 Task: Create a due date automation trigger when advanced on, on the tuesday of the week a card is due add fields with custom field "Resume" set to a date between 1 and 7 days ago at 11:00 AM.
Action: Mouse moved to (1014, 69)
Screenshot: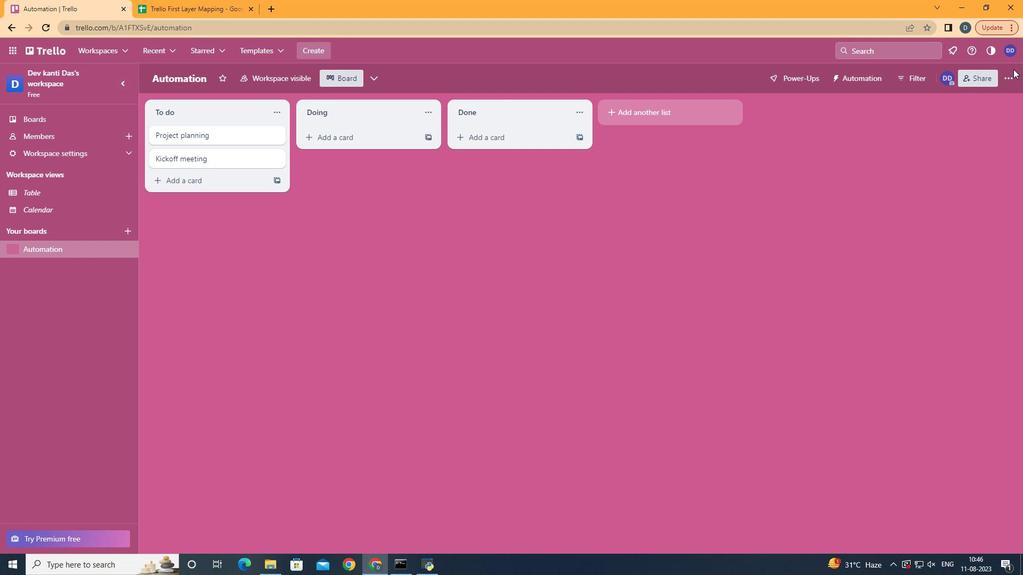 
Action: Mouse pressed left at (1014, 69)
Screenshot: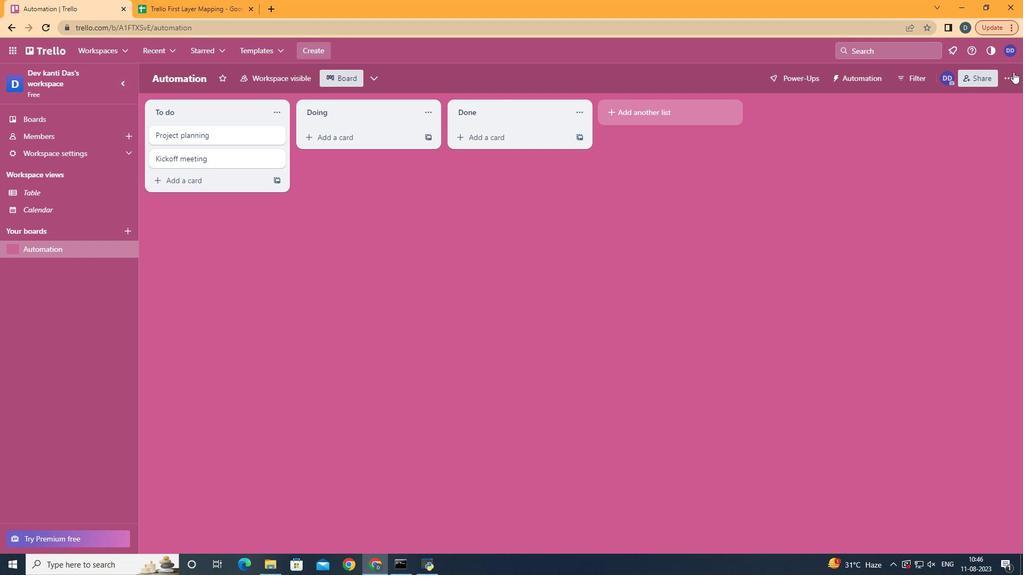 
Action: Mouse moved to (1014, 72)
Screenshot: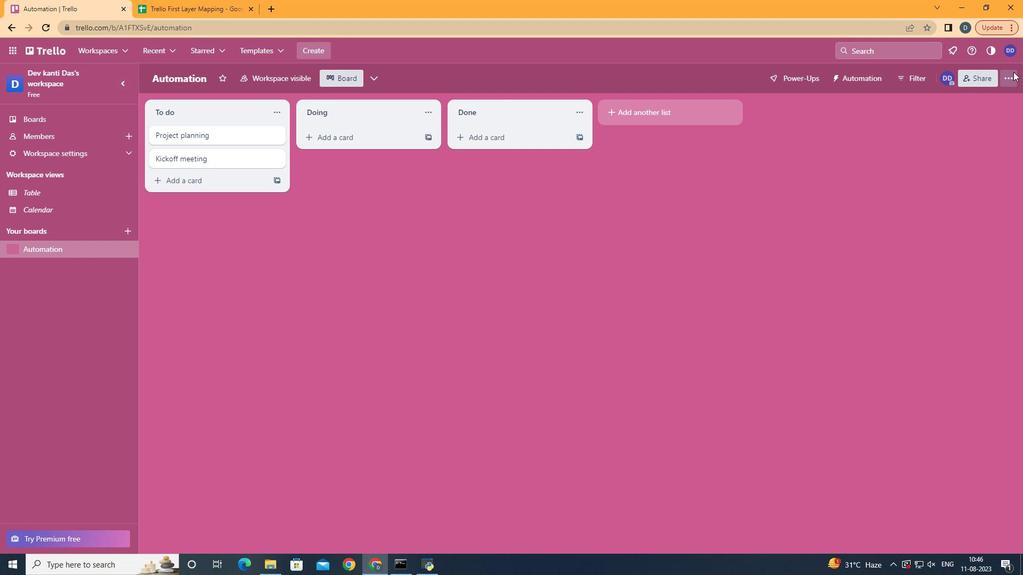 
Action: Mouse pressed left at (1014, 72)
Screenshot: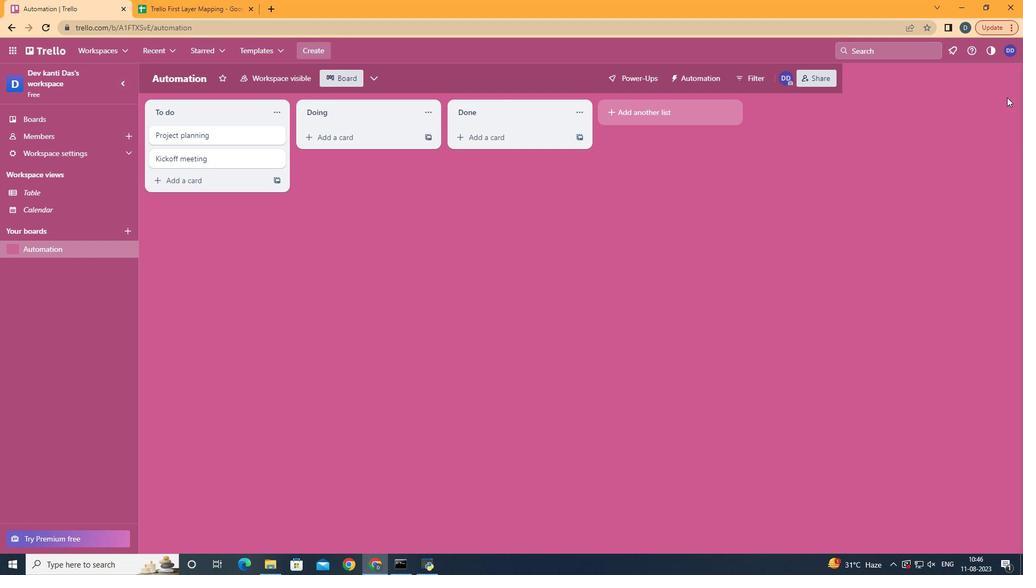 
Action: Mouse moved to (948, 230)
Screenshot: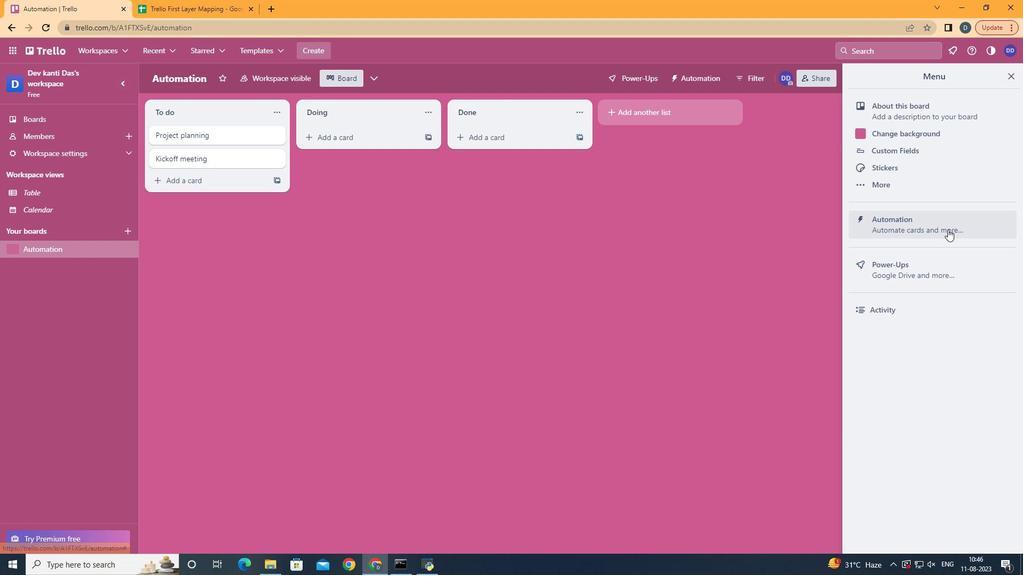 
Action: Mouse pressed left at (948, 230)
Screenshot: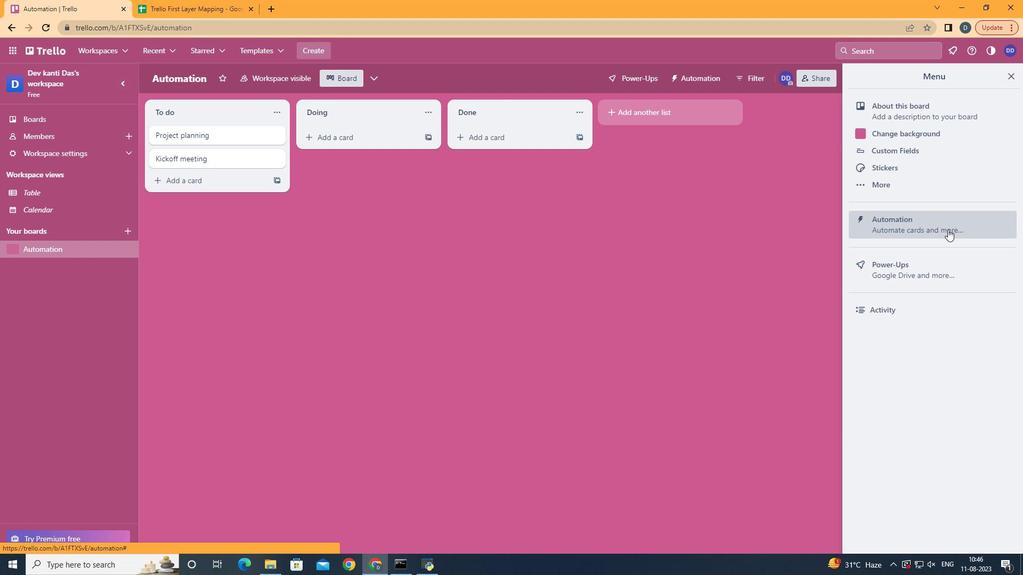 
Action: Mouse moved to (206, 215)
Screenshot: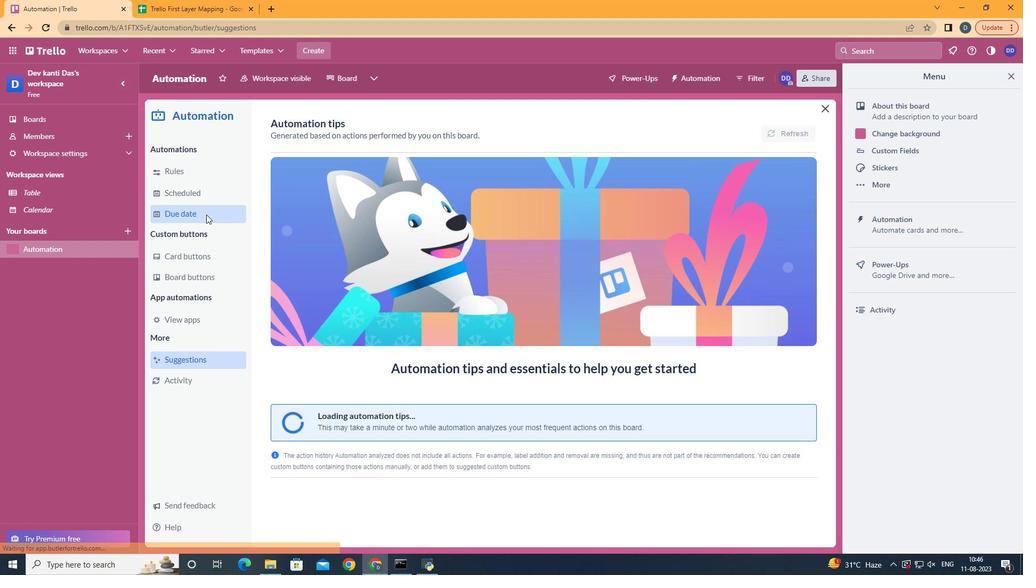 
Action: Mouse pressed left at (206, 215)
Screenshot: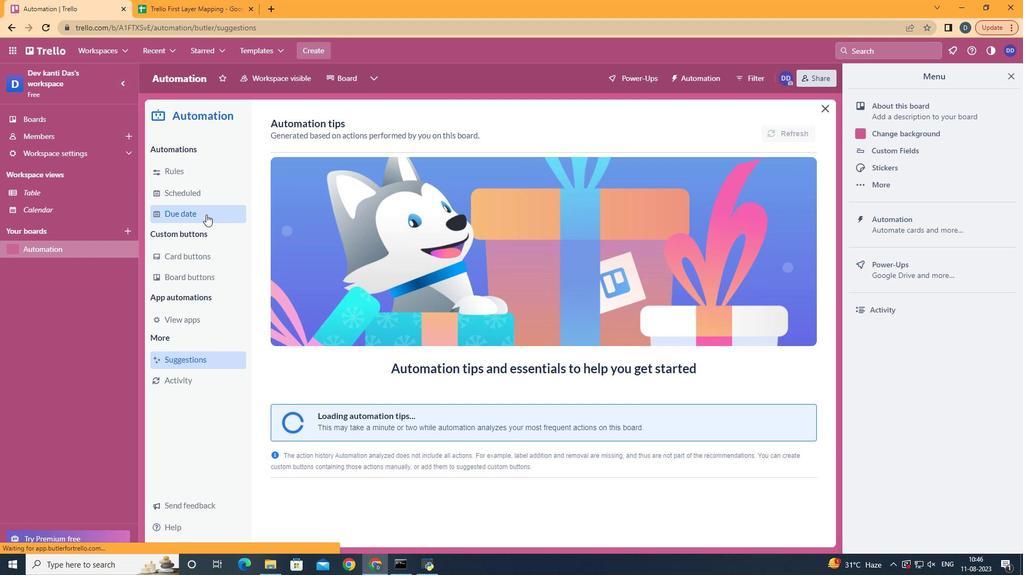 
Action: Mouse moved to (747, 128)
Screenshot: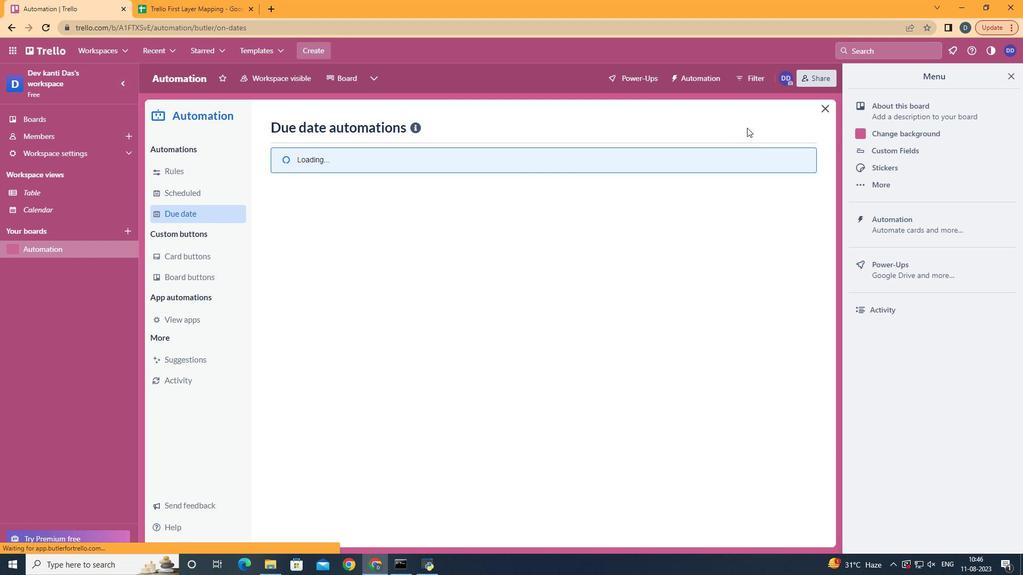 
Action: Mouse pressed left at (747, 128)
Screenshot: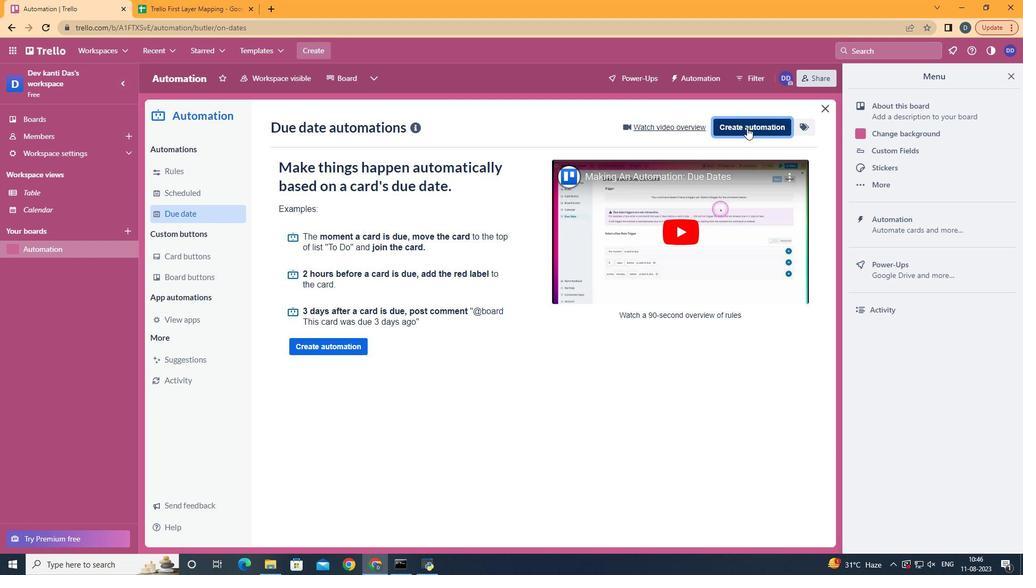 
Action: Mouse moved to (617, 224)
Screenshot: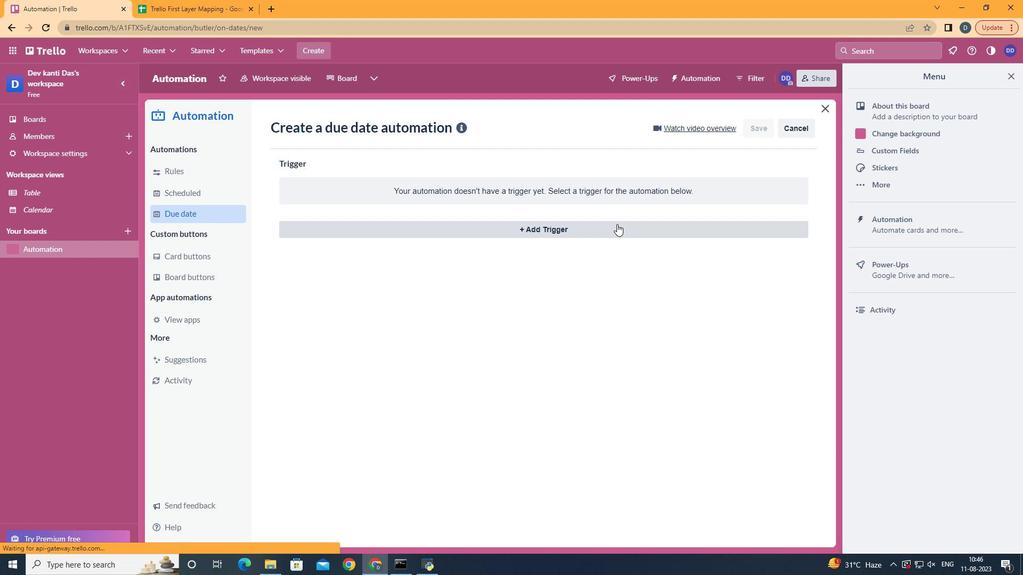 
Action: Mouse pressed left at (617, 224)
Screenshot: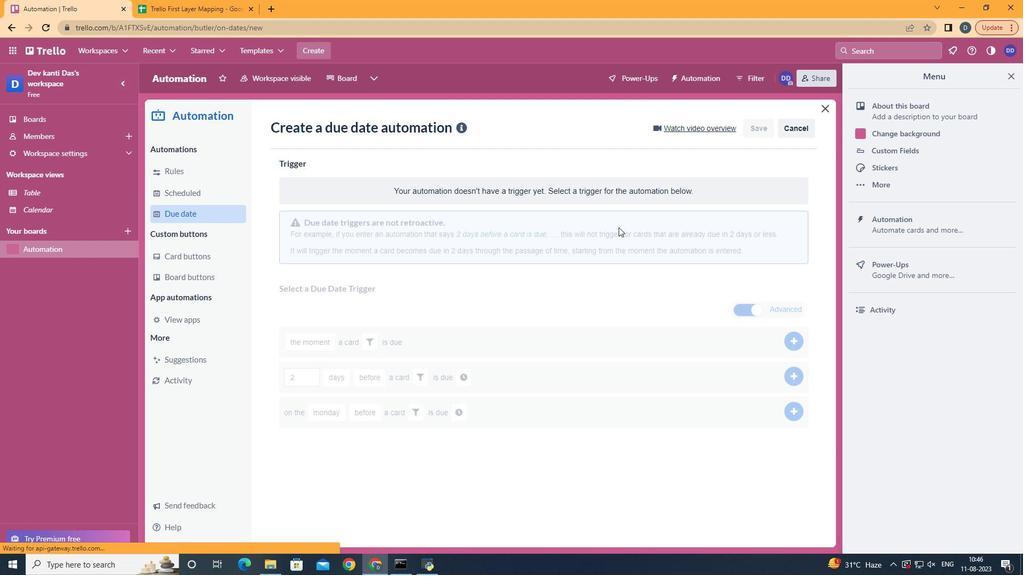 
Action: Mouse moved to (335, 305)
Screenshot: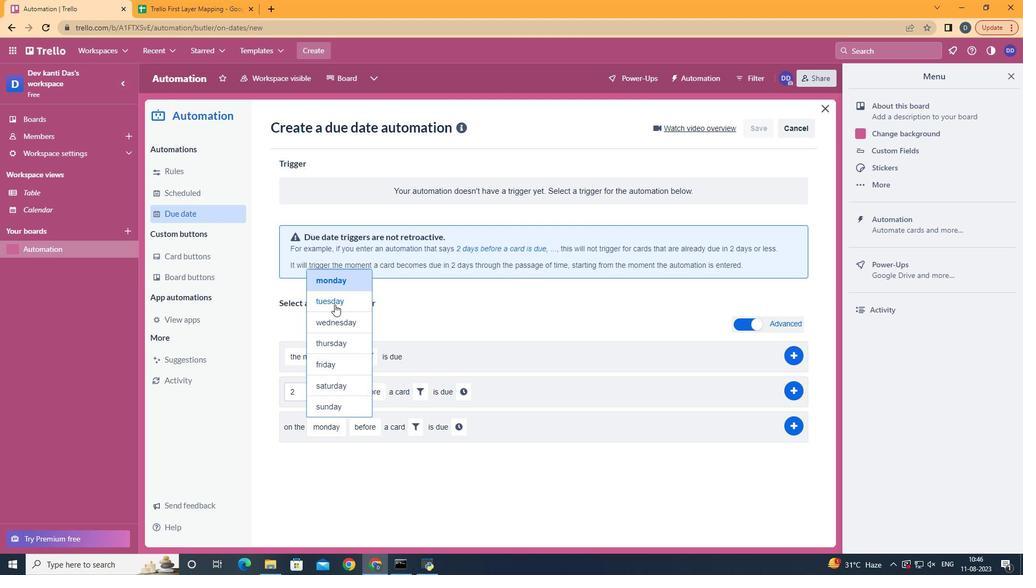 
Action: Mouse pressed left at (335, 305)
Screenshot: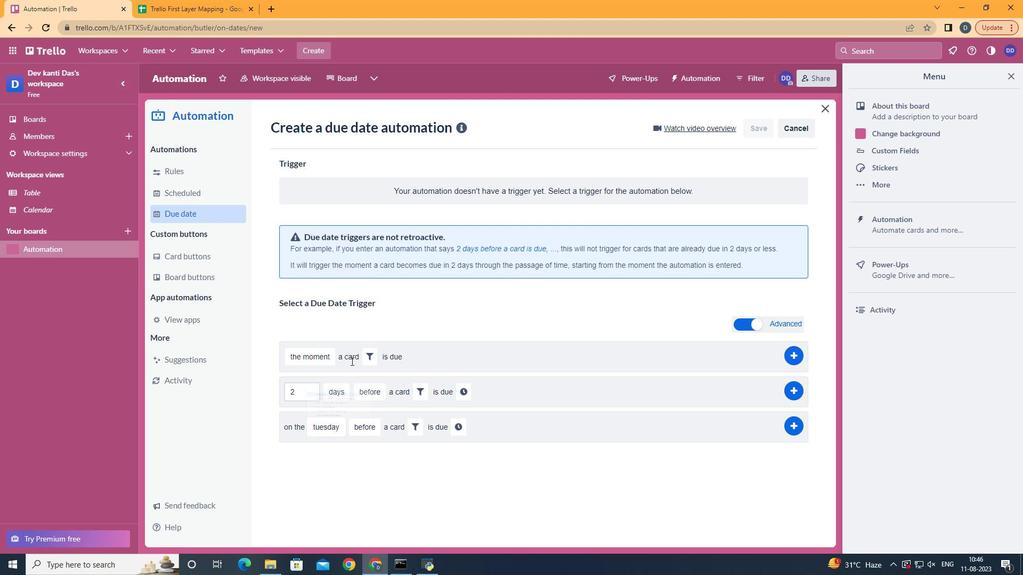 
Action: Mouse moved to (383, 488)
Screenshot: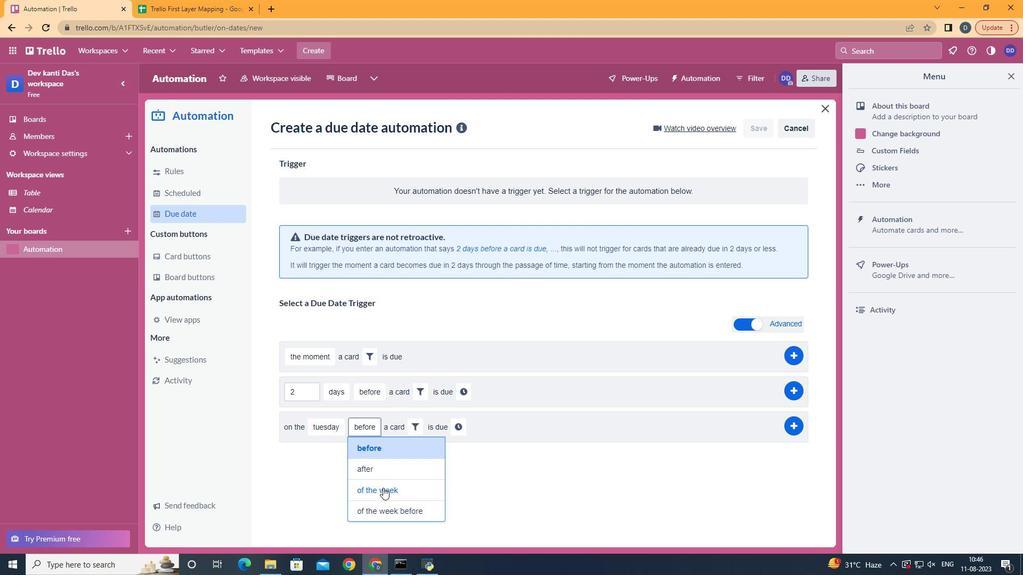 
Action: Mouse pressed left at (383, 488)
Screenshot: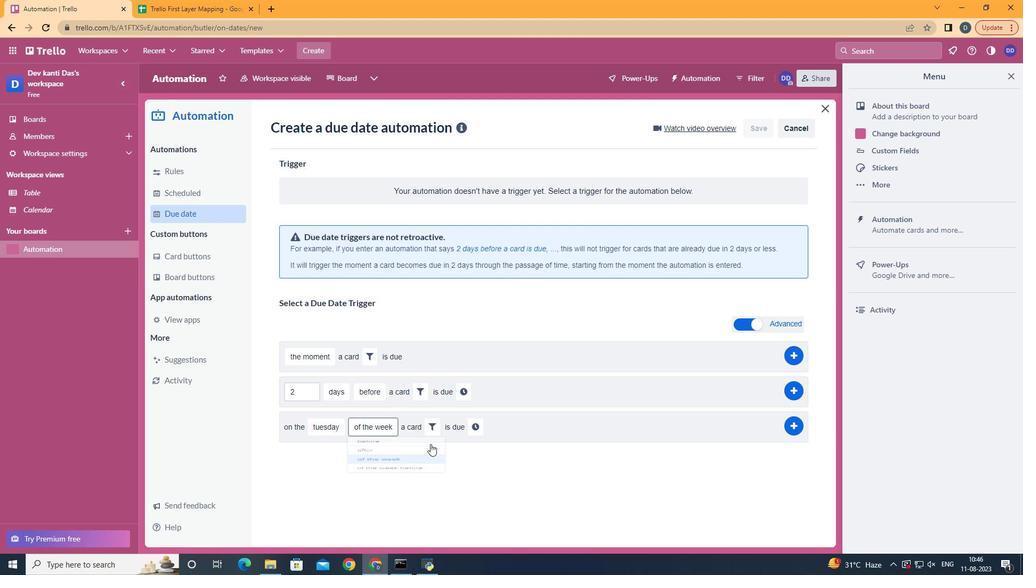 
Action: Mouse moved to (438, 428)
Screenshot: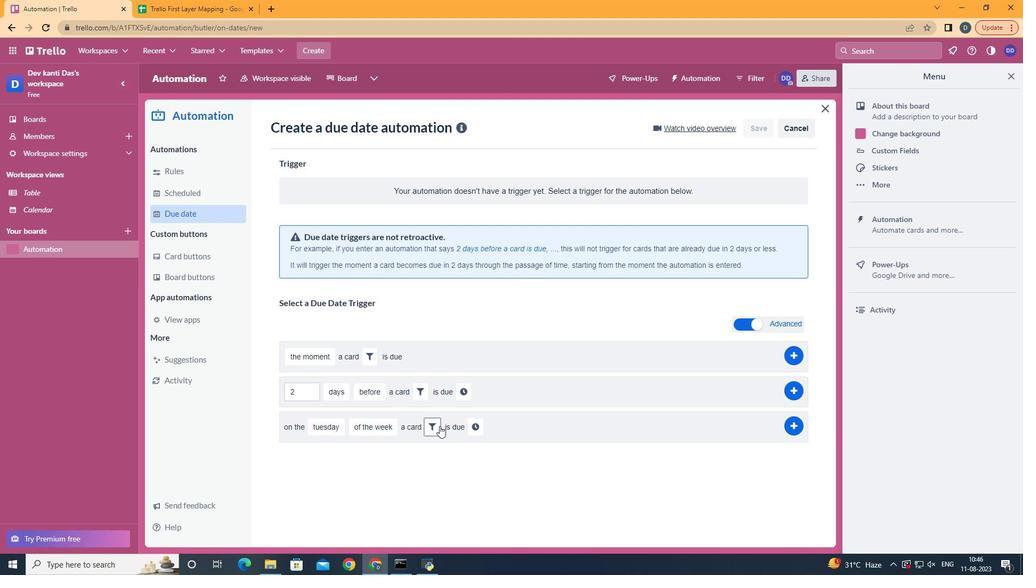 
Action: Mouse pressed left at (438, 428)
Screenshot: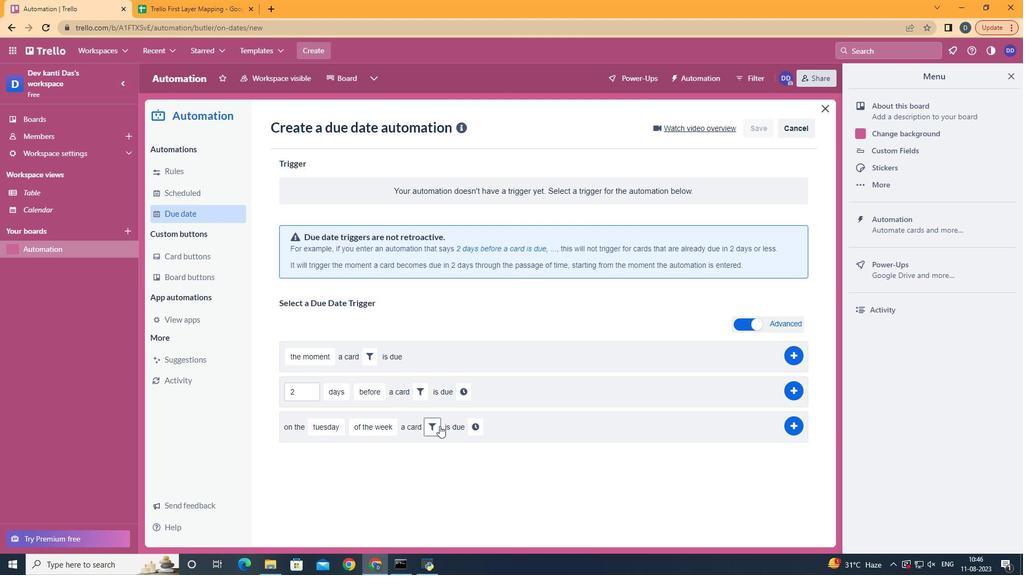 
Action: Mouse moved to (602, 463)
Screenshot: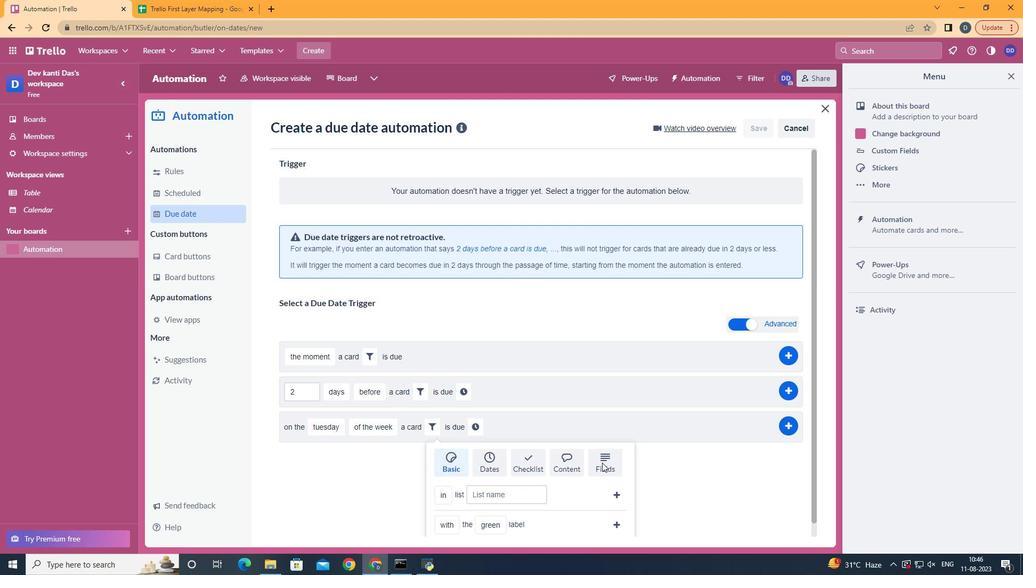 
Action: Mouse pressed left at (602, 463)
Screenshot: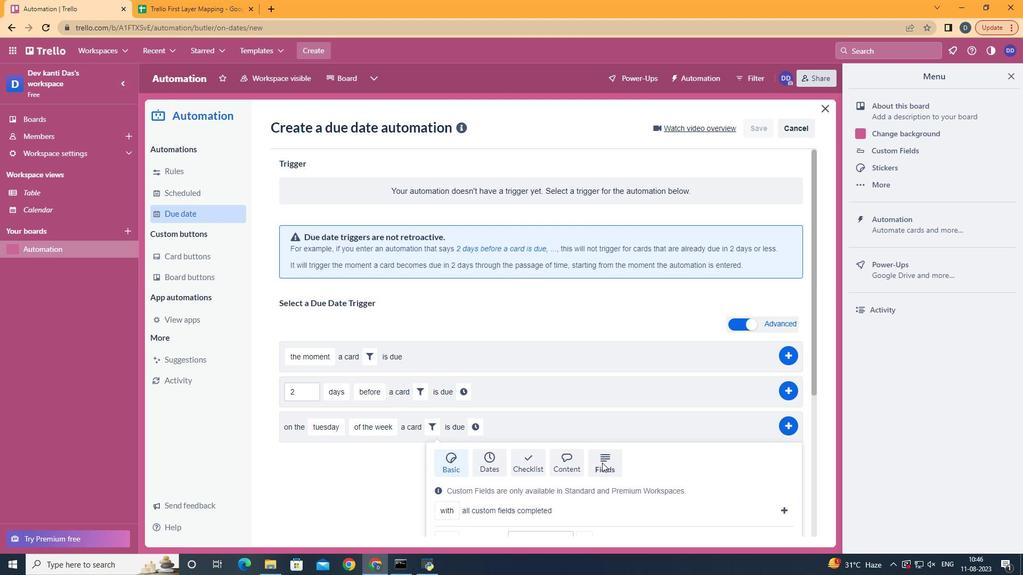 
Action: Mouse scrolled (602, 463) with delta (0, 0)
Screenshot: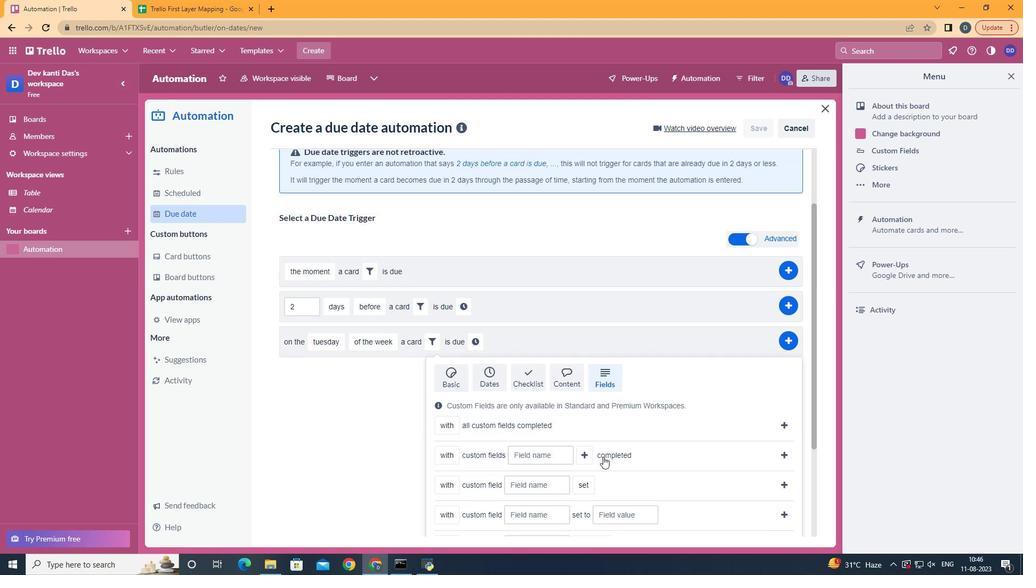 
Action: Mouse scrolled (602, 463) with delta (0, 0)
Screenshot: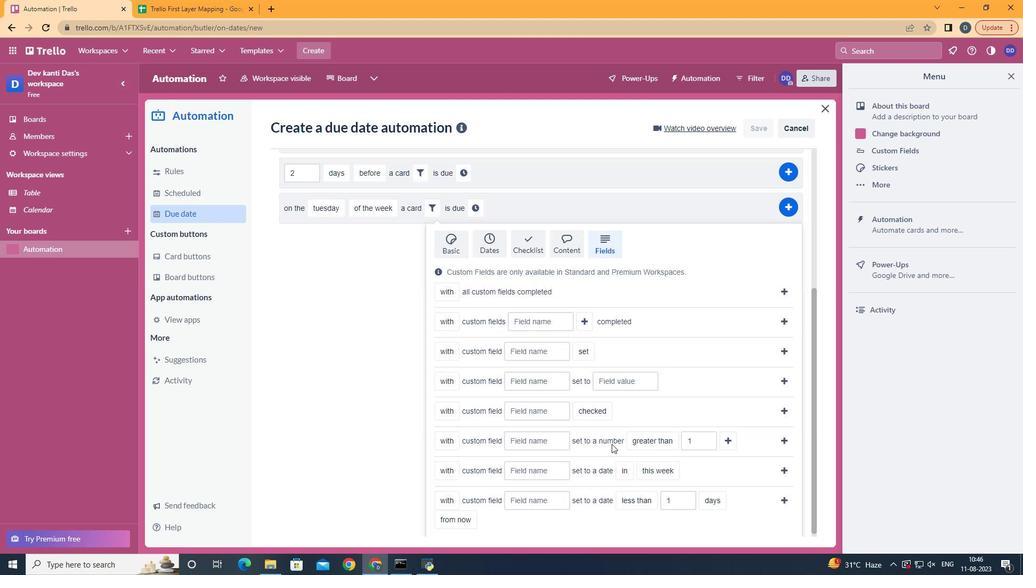
Action: Mouse scrolled (602, 463) with delta (0, 0)
Screenshot: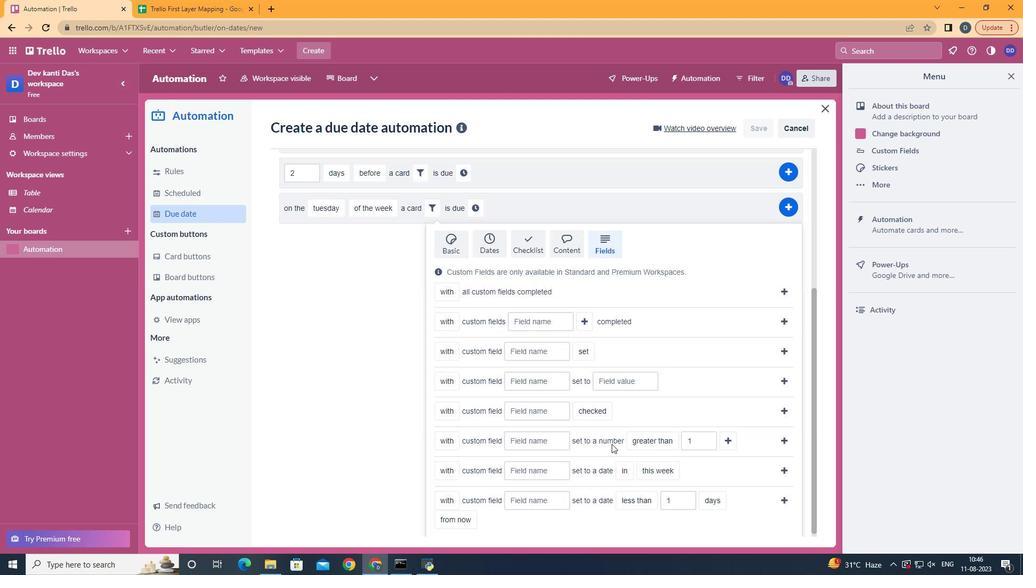 
Action: Mouse scrolled (602, 463) with delta (0, 0)
Screenshot: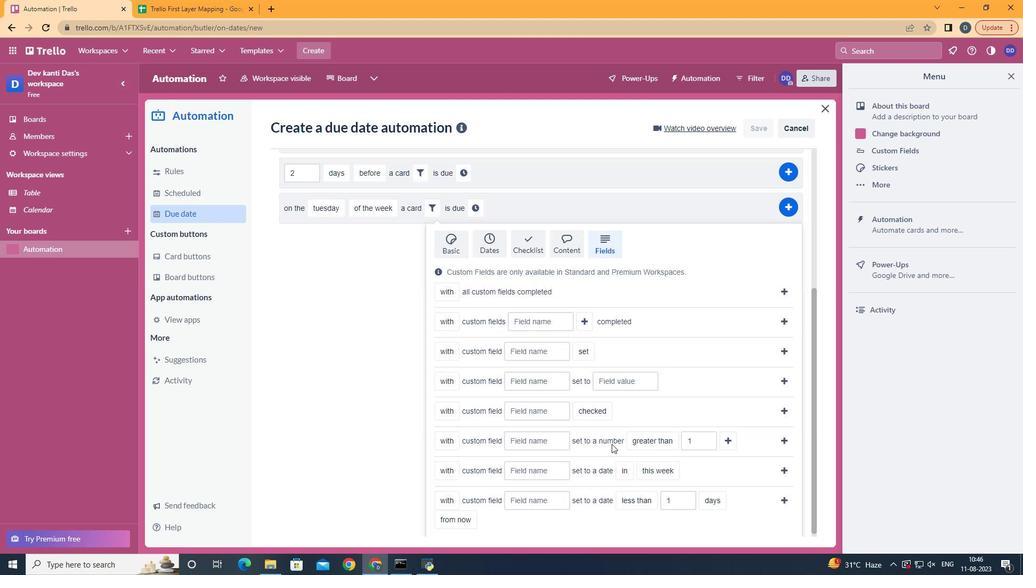 
Action: Mouse scrolled (602, 463) with delta (0, 0)
Screenshot: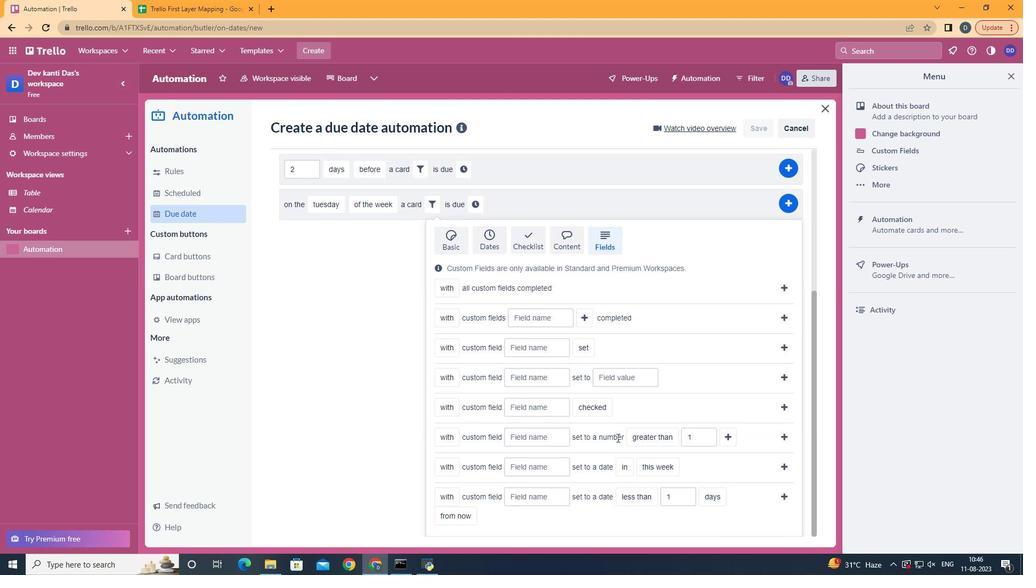 
Action: Mouse moved to (567, 493)
Screenshot: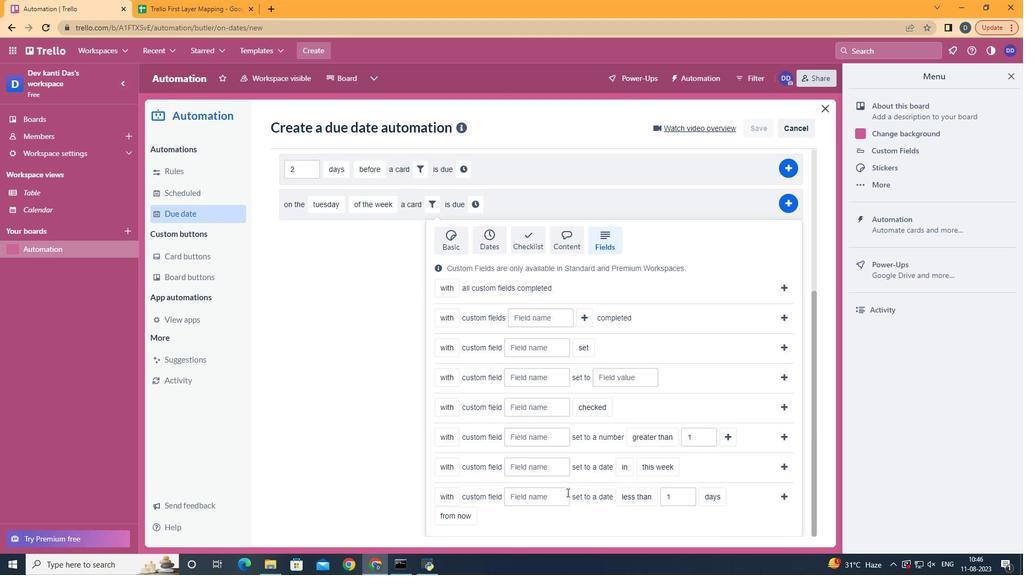 
Action: Mouse pressed left at (567, 493)
Screenshot: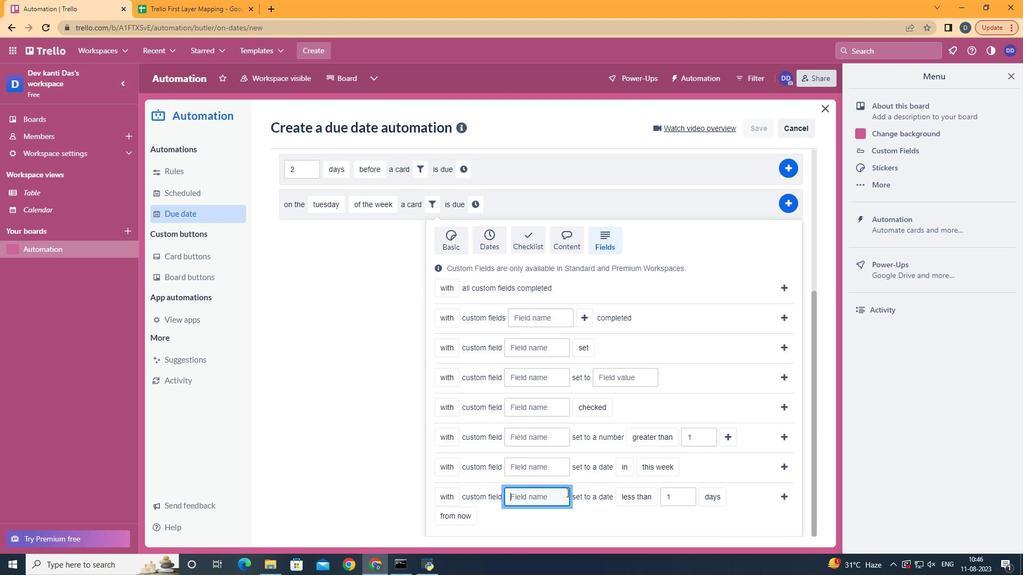 
Action: Mouse moved to (556, 498)
Screenshot: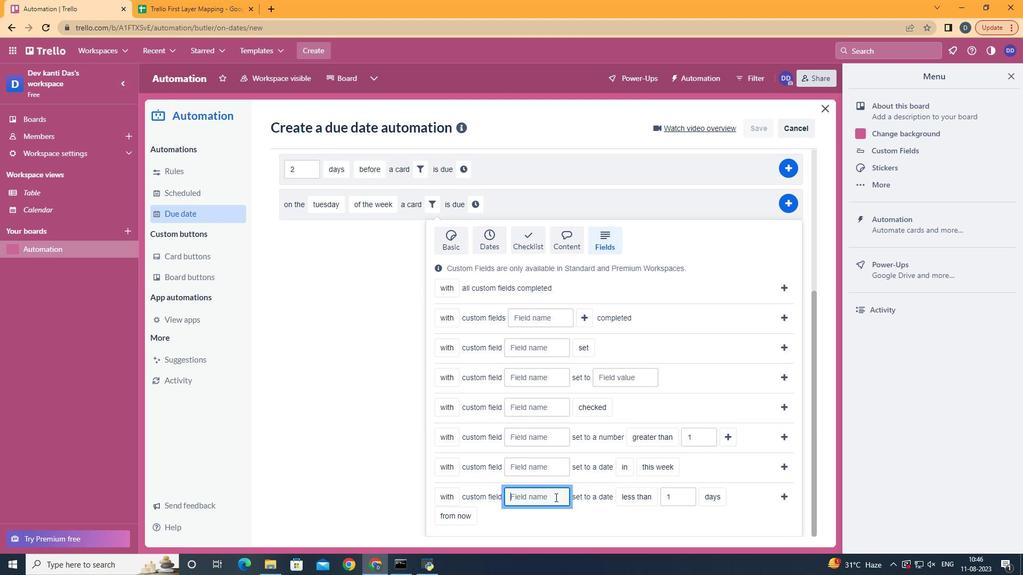 
Action: Key pressed <Key.shift>Resume
Screenshot: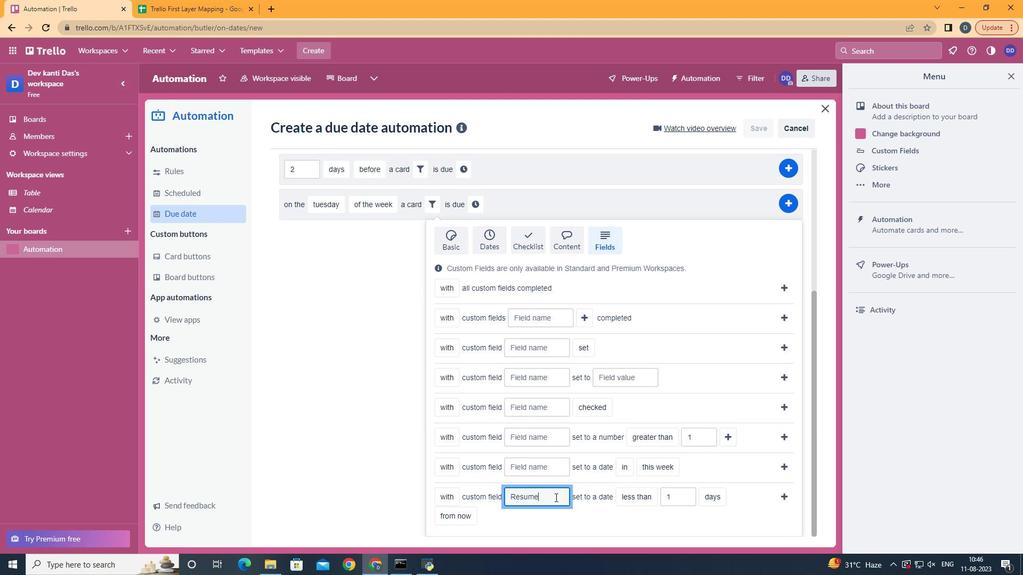 
Action: Mouse moved to (648, 477)
Screenshot: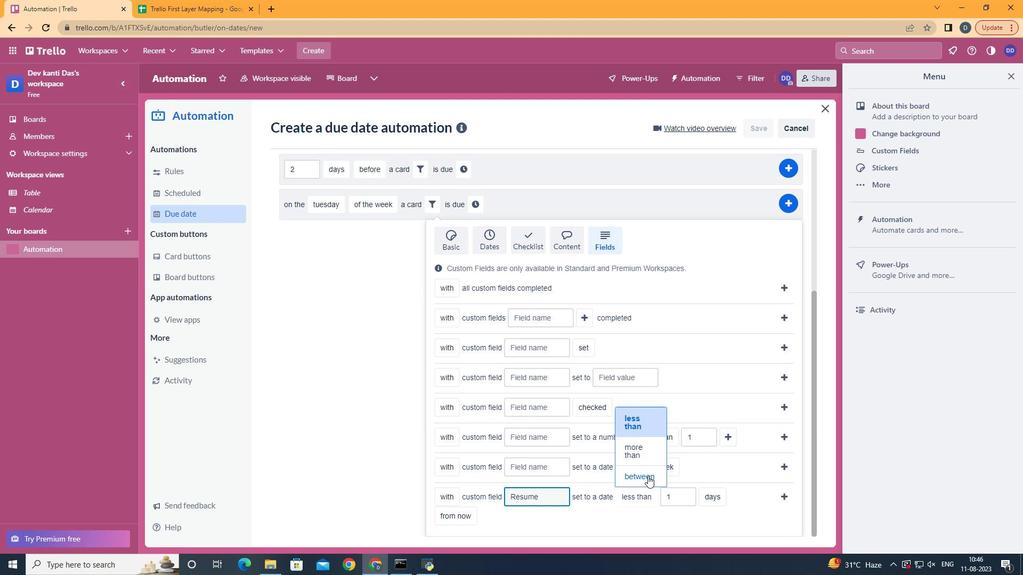 
Action: Mouse pressed left at (648, 477)
Screenshot: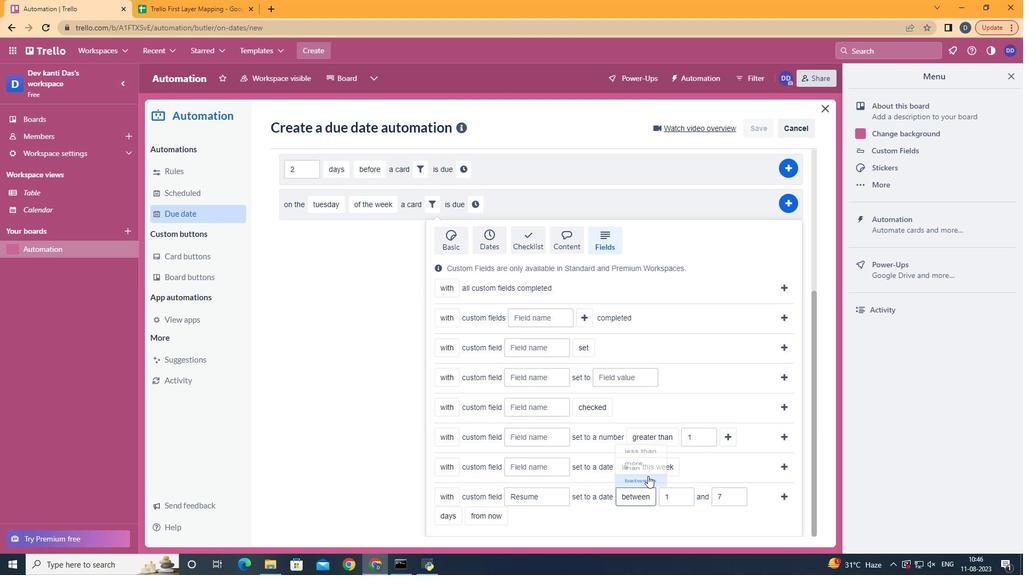
Action: Mouse moved to (505, 493)
Screenshot: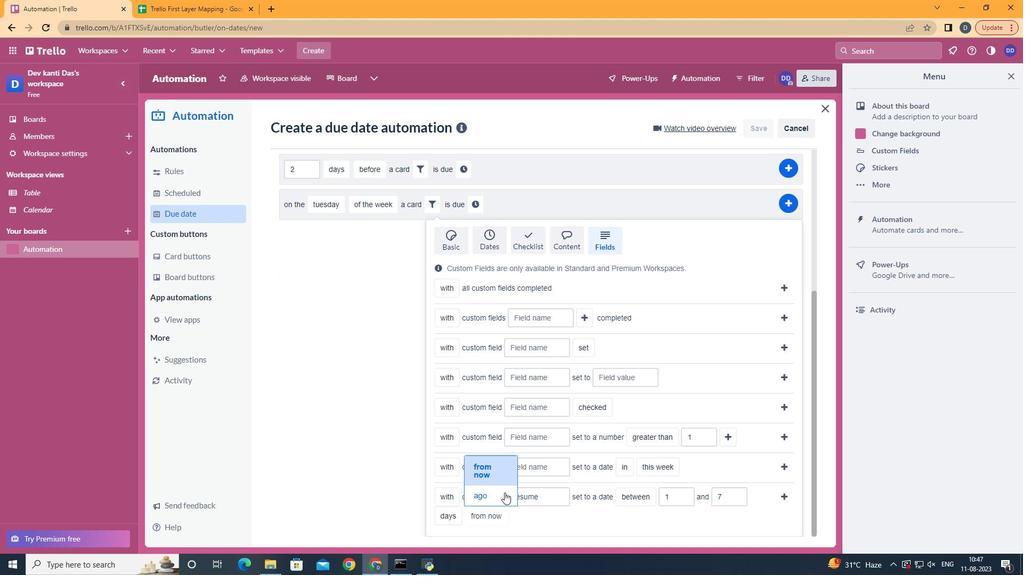 
Action: Mouse pressed left at (505, 493)
Screenshot: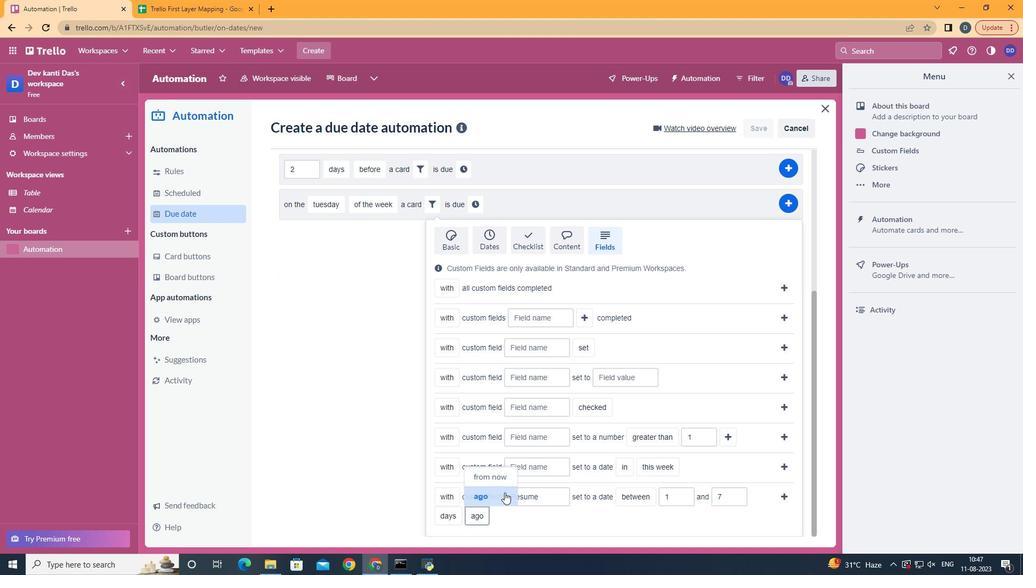 
Action: Mouse moved to (784, 501)
Screenshot: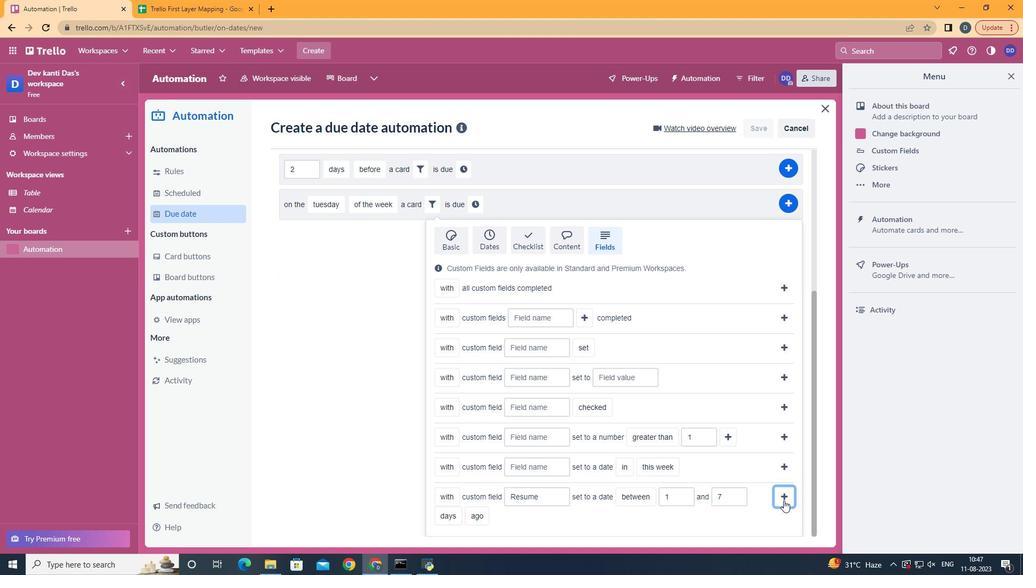 
Action: Mouse pressed left at (784, 501)
Screenshot: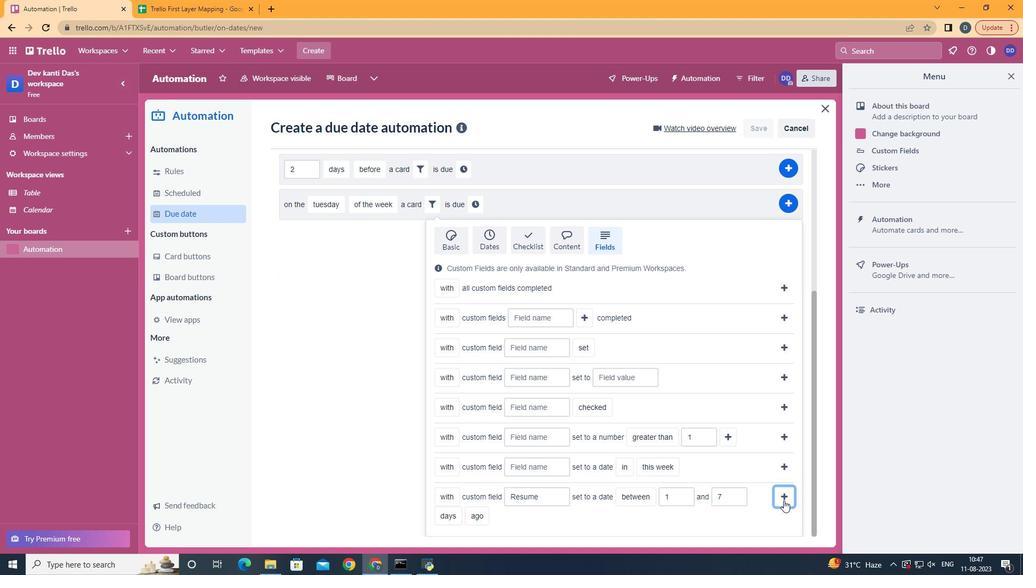 
Action: Mouse moved to (723, 420)
Screenshot: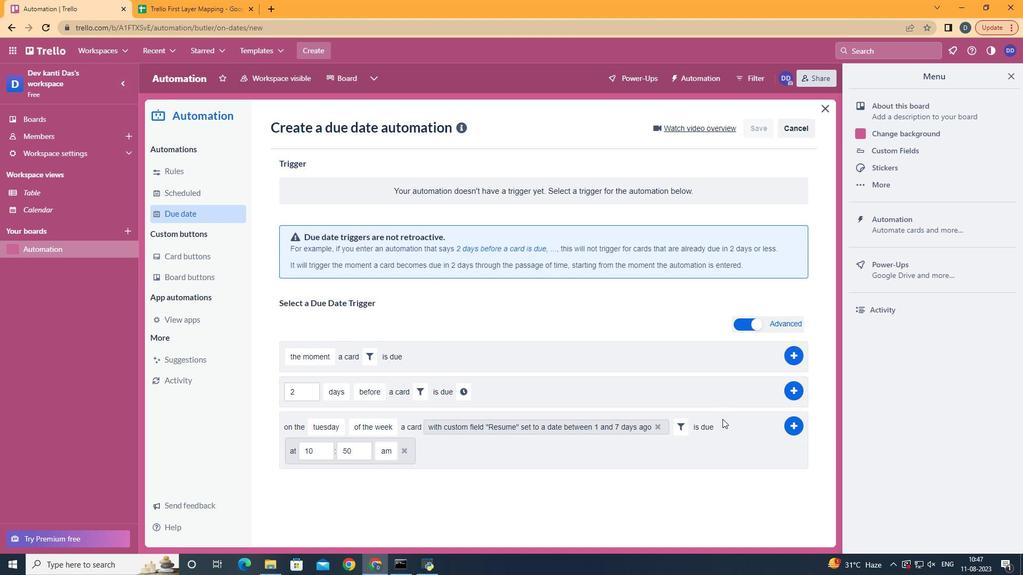 
Action: Mouse pressed left at (723, 420)
Screenshot: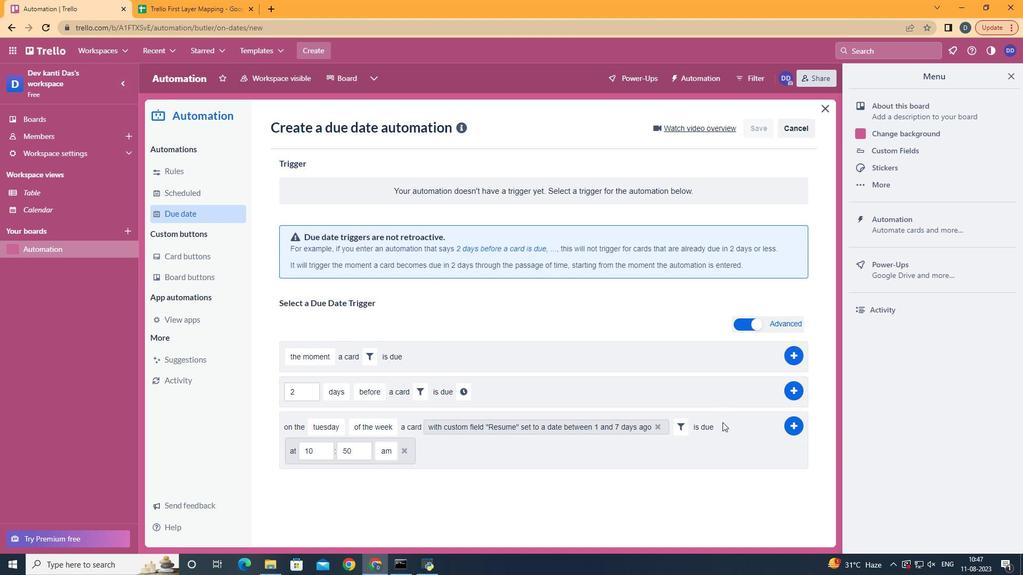 
Action: Mouse moved to (325, 446)
Screenshot: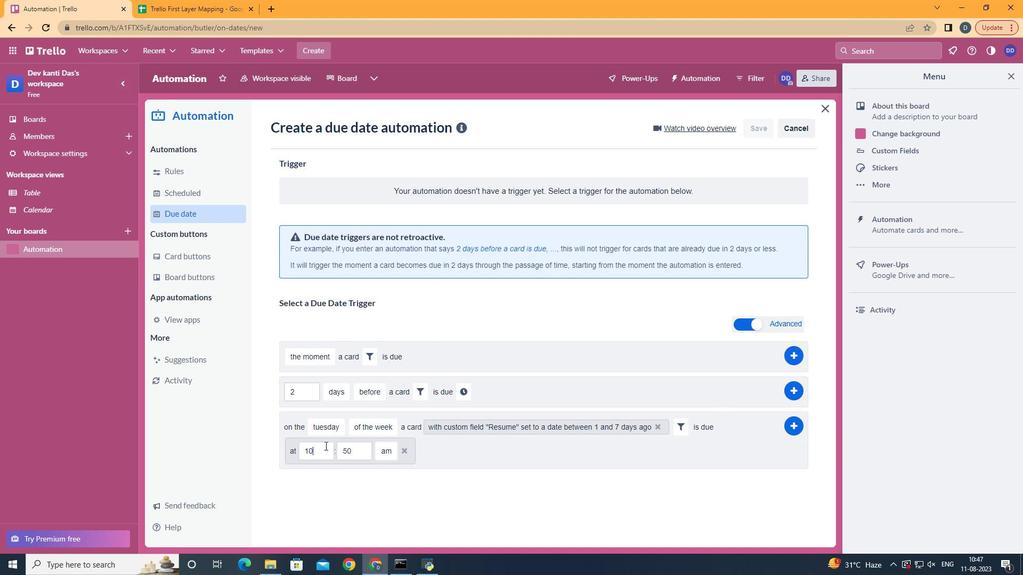 
Action: Mouse pressed left at (325, 446)
Screenshot: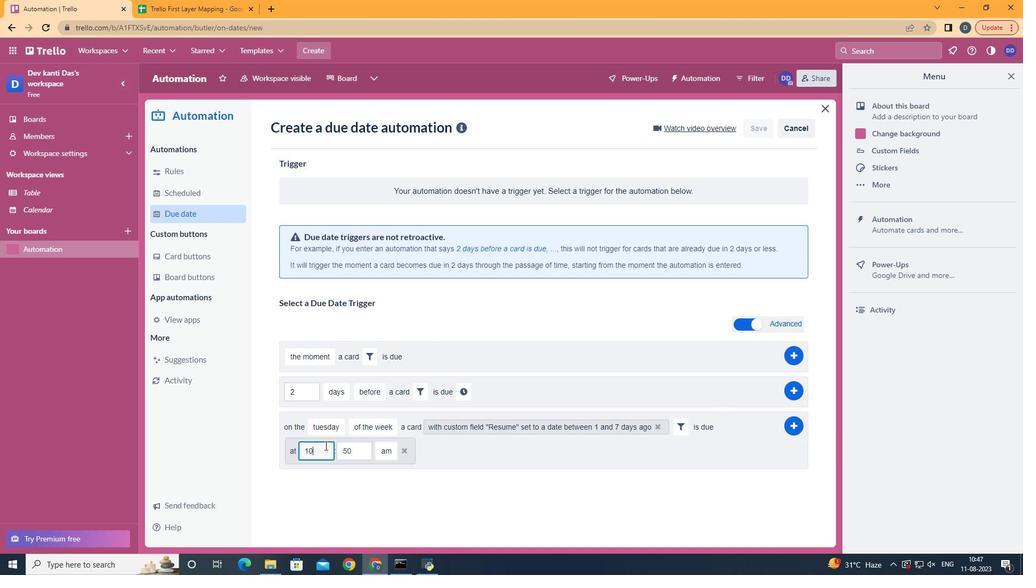 
Action: Key pressed <Key.backspace>1
Screenshot: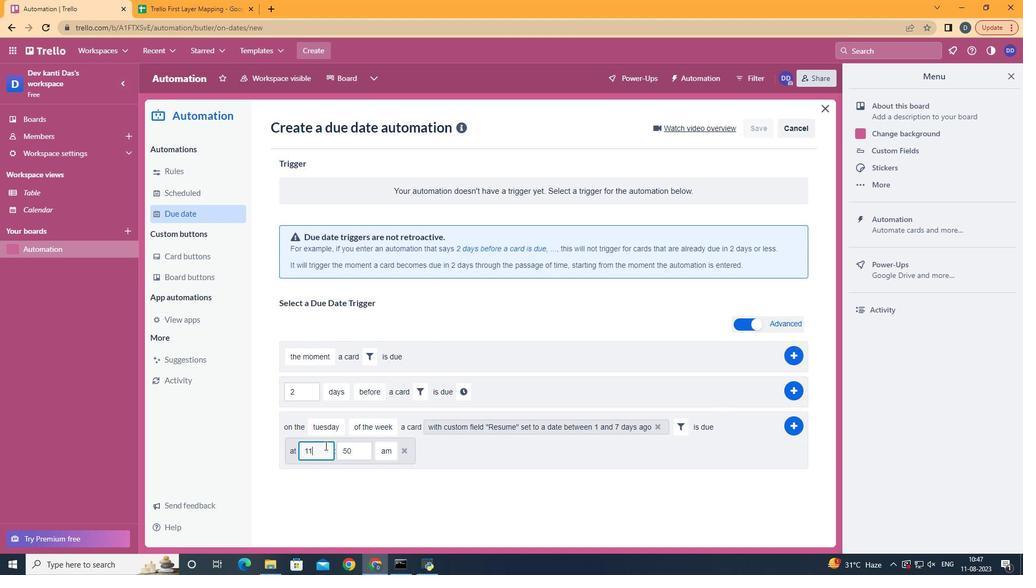 
Action: Mouse moved to (360, 459)
Screenshot: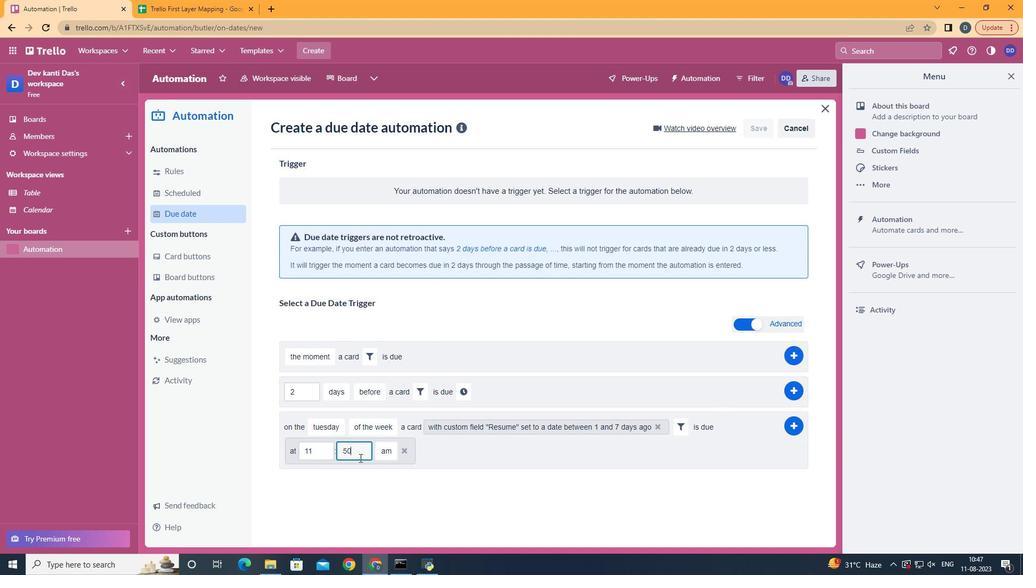 
Action: Mouse pressed left at (360, 459)
Screenshot: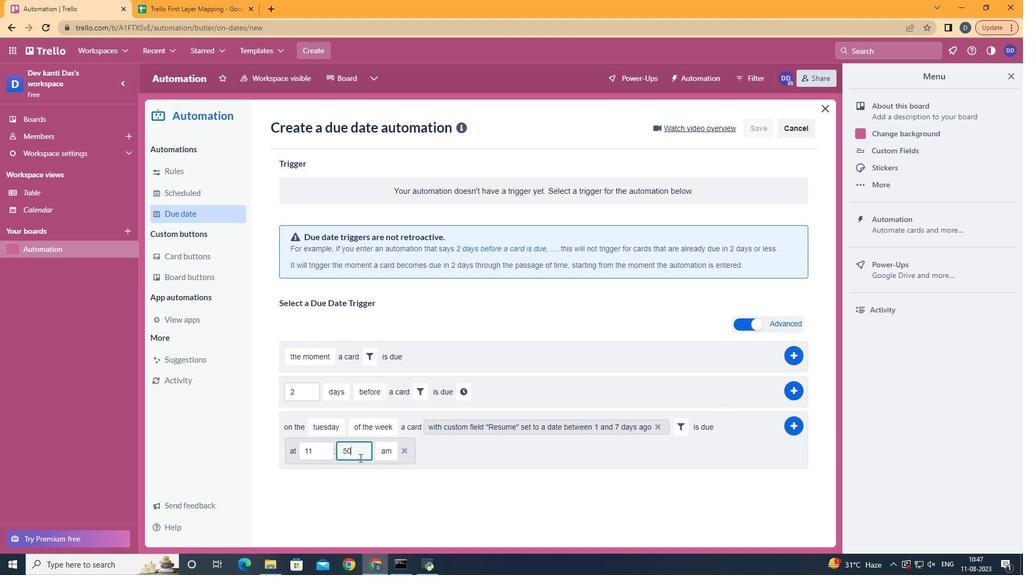 
Action: Key pressed <Key.backspace><Key.backspace>00
Screenshot: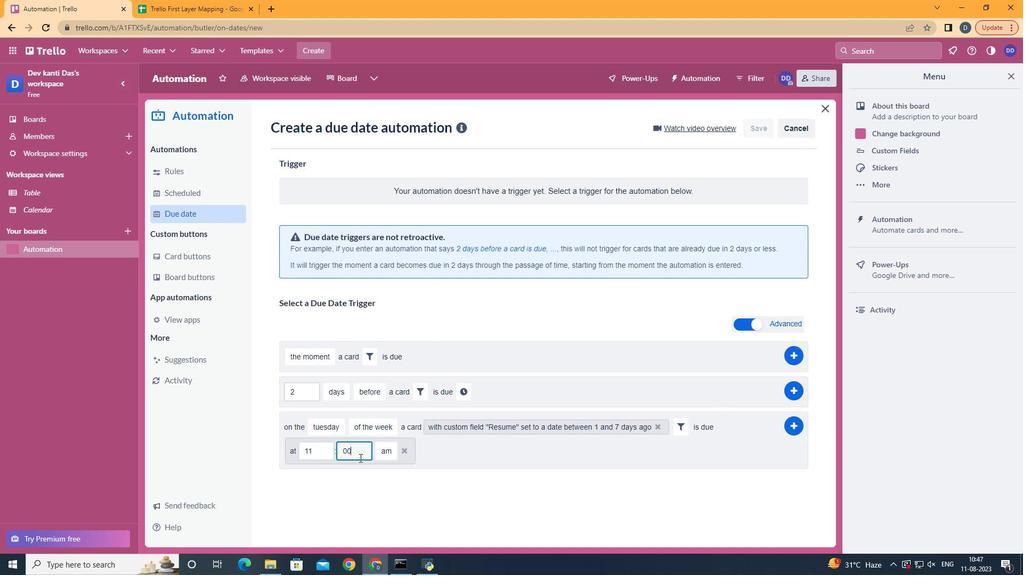 
Action: Mouse moved to (786, 426)
Screenshot: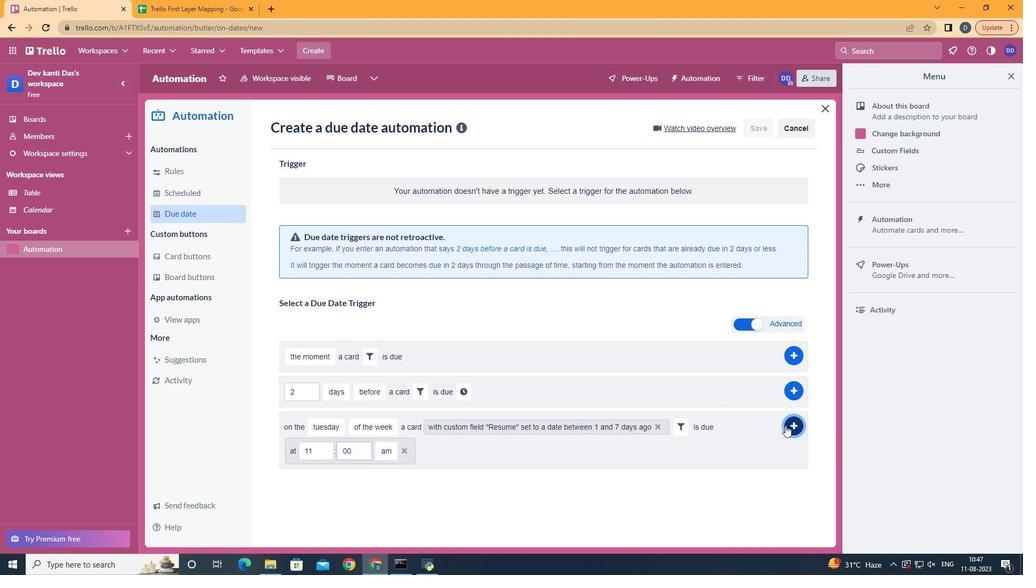 
Action: Mouse pressed left at (786, 426)
Screenshot: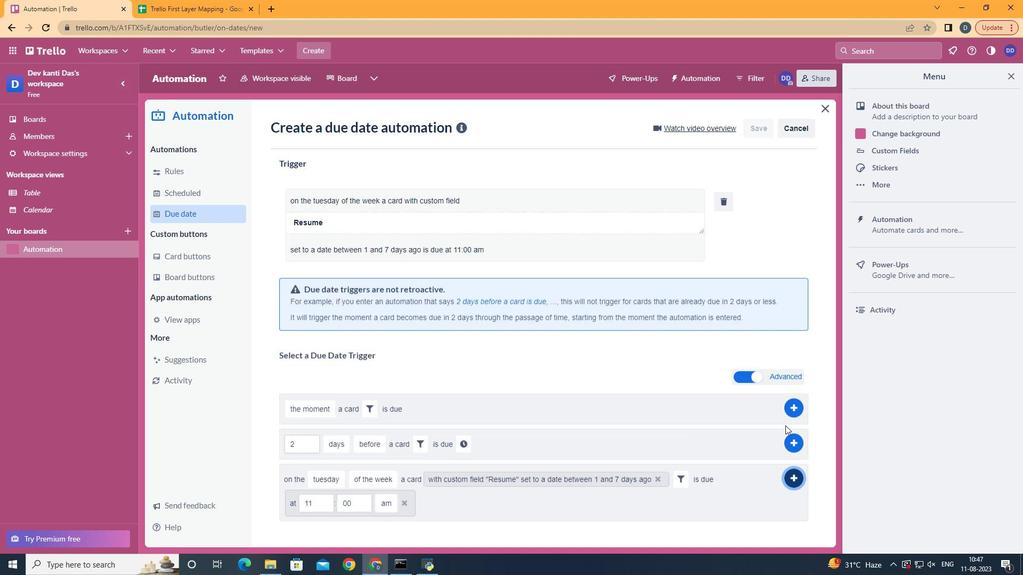 
